 Task: Add an event with the title Conference: Leadership Summit, date '2024/04/16', time 8:00 AM to 10:00 AMand add a description: The fallers should take a deep breath, close their eyes, and lean backward, allowing their bodies to fall freely. It's crucial for catchers to be attentive, ready to react quickly, and provide support to prevent any injury., put the event into Green category . Add location for the event as: 789 Pefkoulia Beach, Lefkada, Greece, logged in from the account softage.2@softage.netand send the event invitation to softage.9@softage.net and softage.10@softage.net. Set a reminder for the event 21 day before
Action: Mouse pressed left at (82, 89)
Screenshot: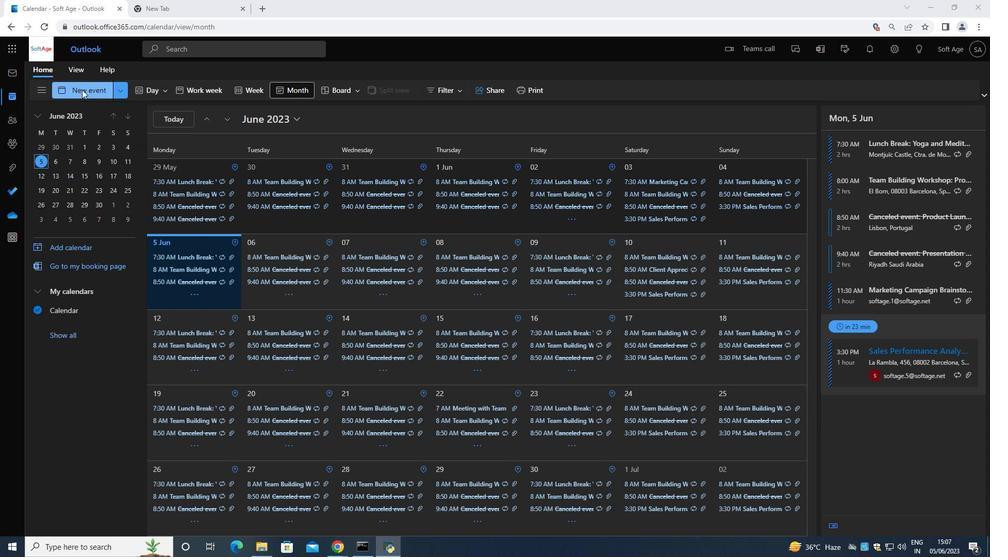 
Action: Mouse moved to (380, 97)
Screenshot: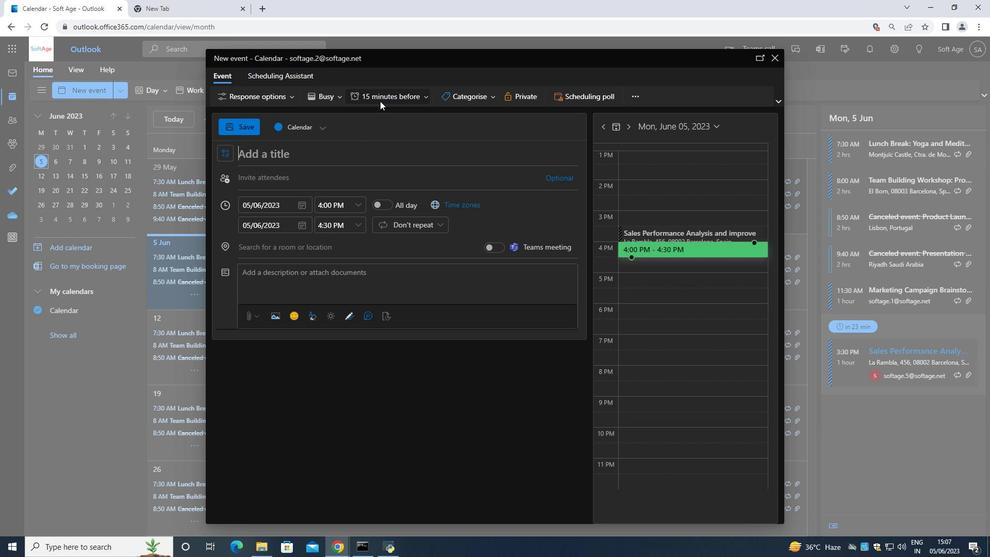 
Action: Mouse pressed left at (380, 97)
Screenshot: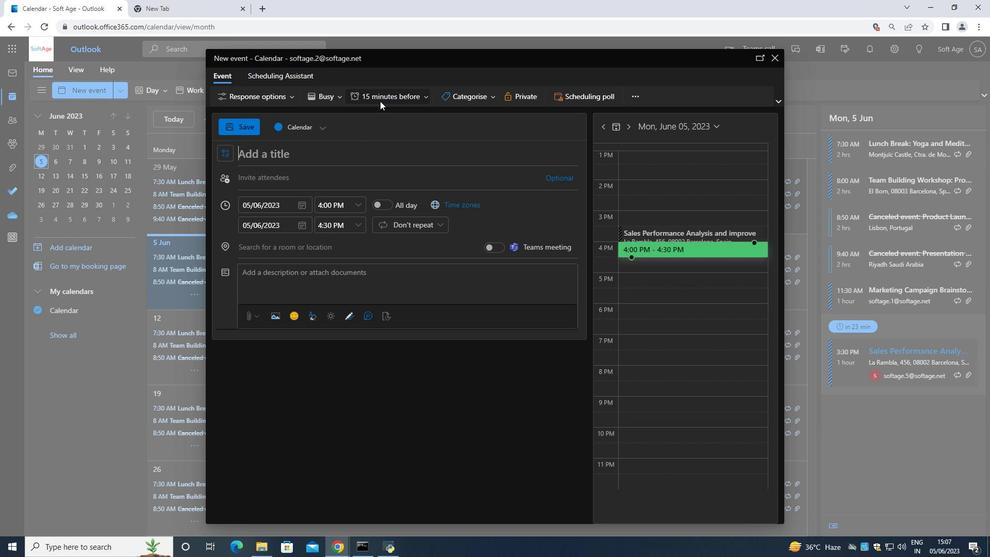 
Action: Mouse moved to (400, 121)
Screenshot: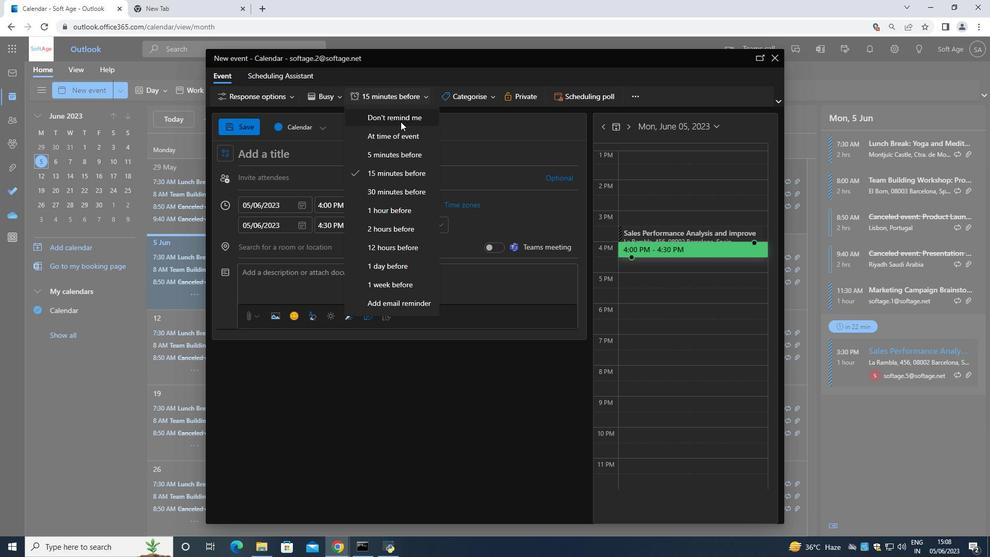 
